 Task: Select the criteria, "checkbox" to use custom cell values for checked.
Action: Mouse moved to (153, 56)
Screenshot: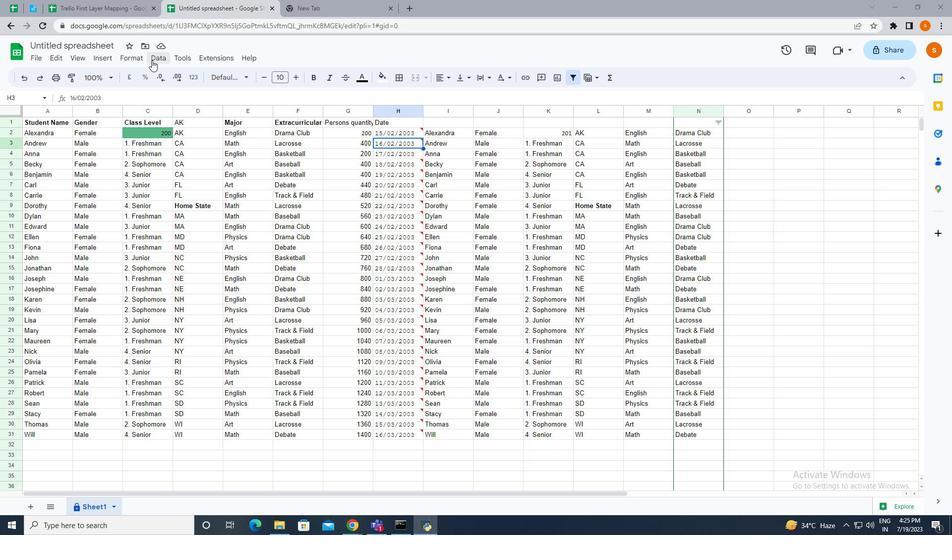 
Action: Mouse pressed left at (153, 56)
Screenshot: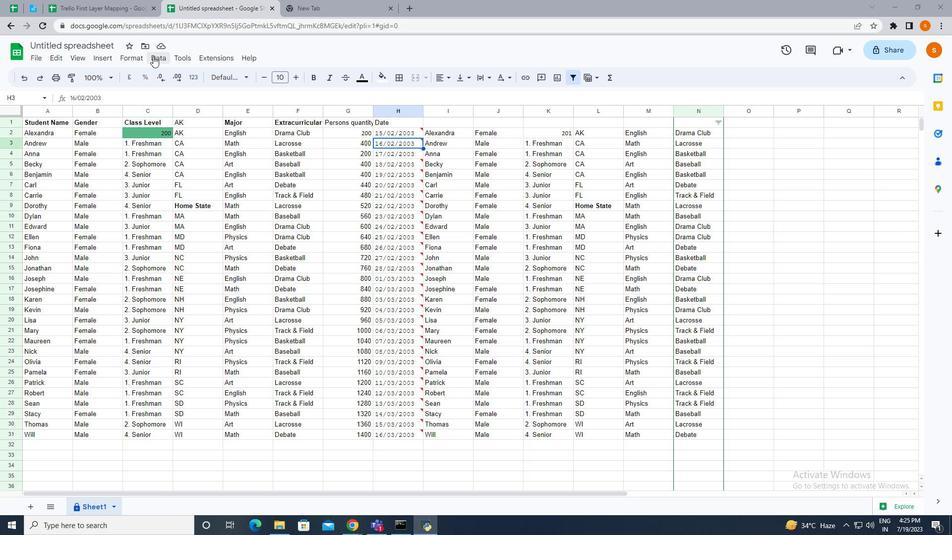 
Action: Mouse moved to (195, 255)
Screenshot: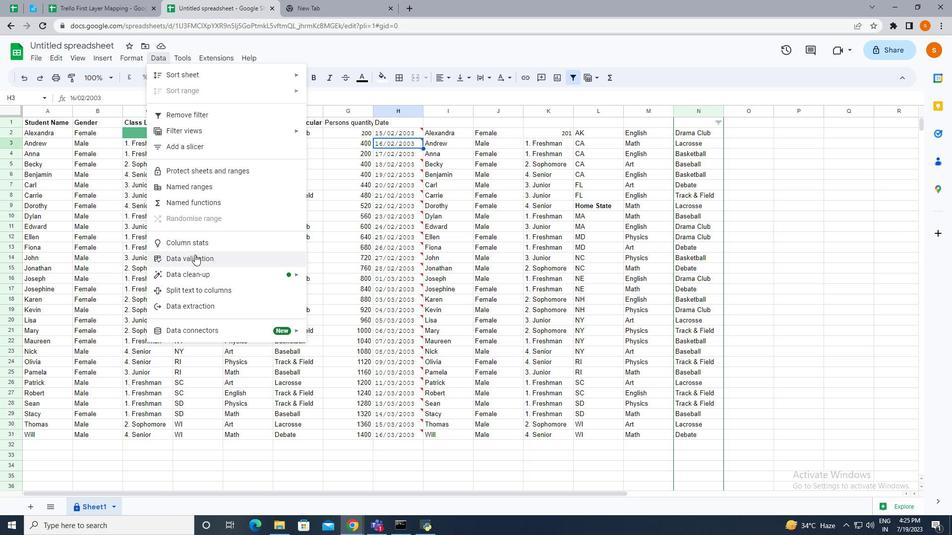
Action: Mouse pressed left at (195, 255)
Screenshot: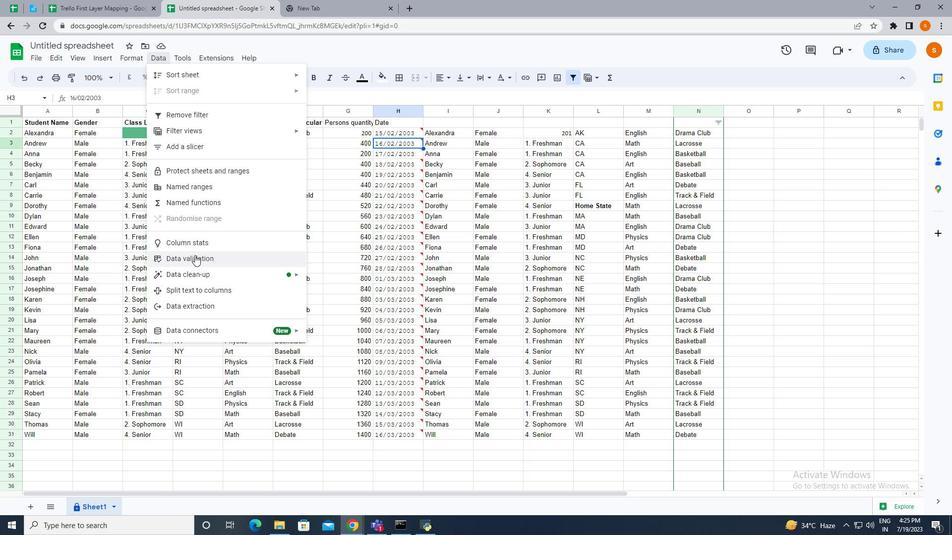 
Action: Mouse moved to (813, 113)
Screenshot: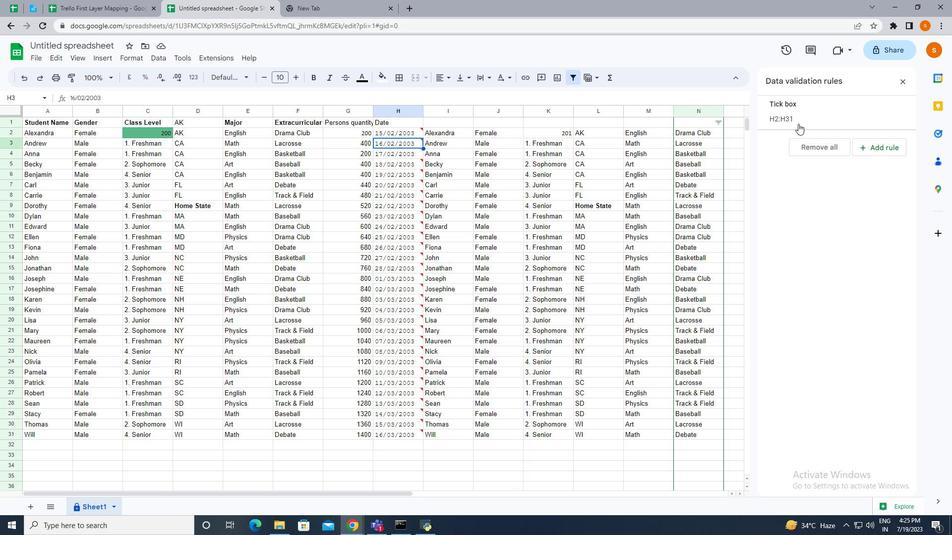 
Action: Mouse pressed left at (813, 113)
Screenshot: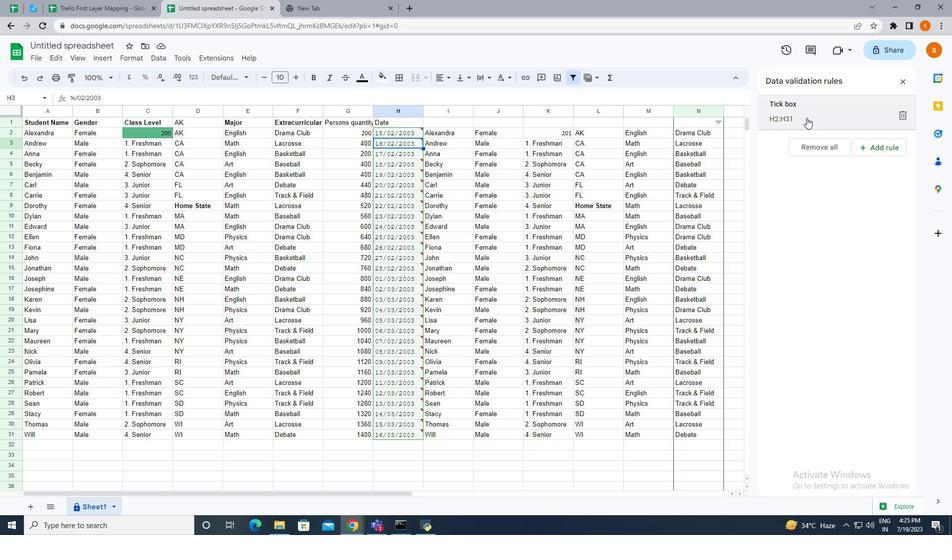 
Action: Mouse moved to (774, 193)
Screenshot: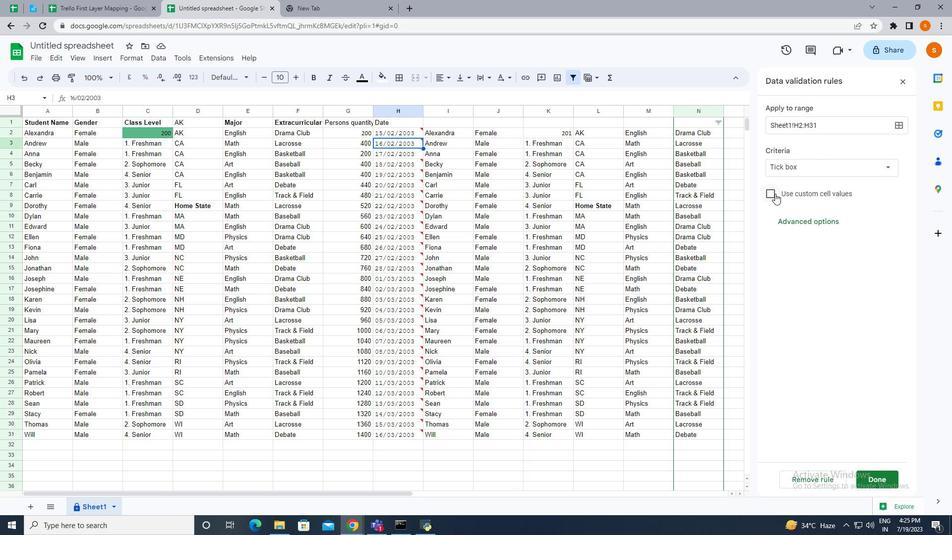 
Action: Mouse pressed left at (774, 193)
Screenshot: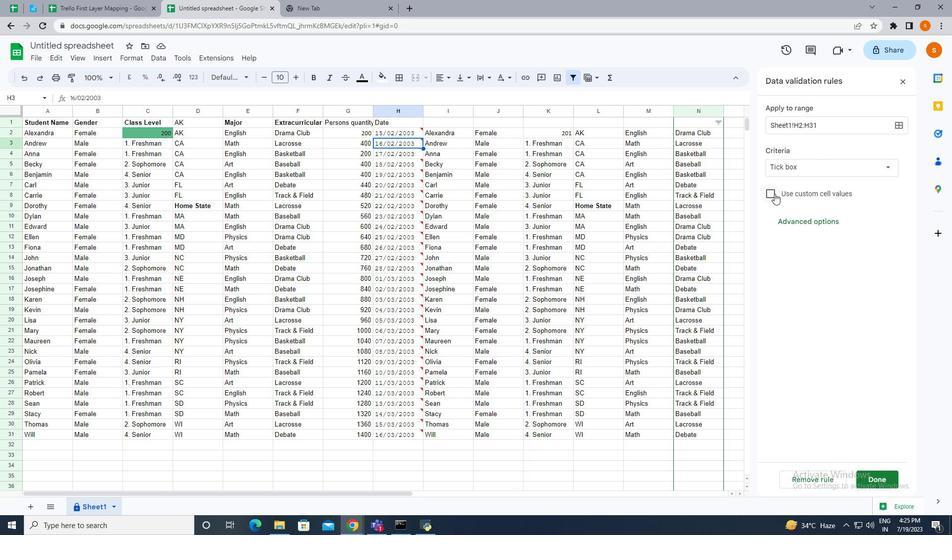 
Action: Mouse moved to (835, 363)
Screenshot: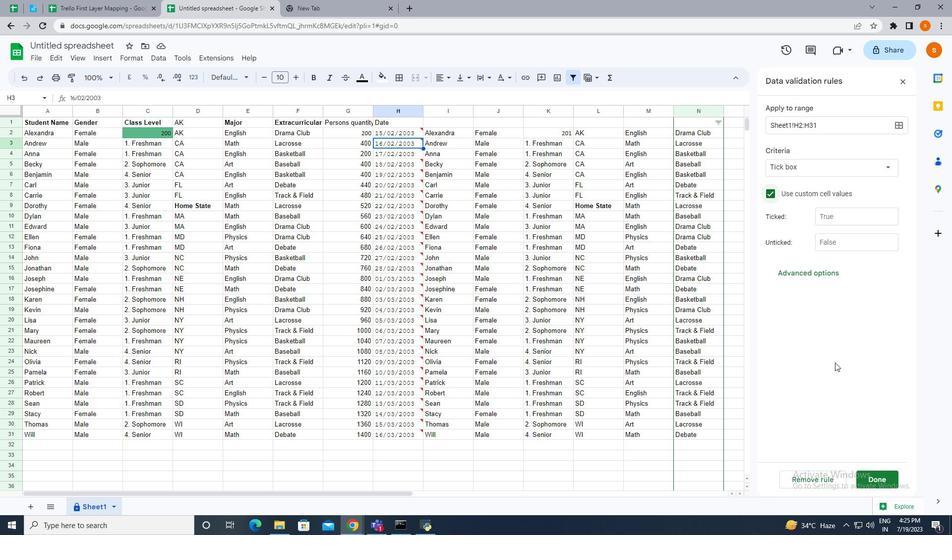 
